 Task: Learn more about a business.
Action: Mouse moved to (909, 95)
Screenshot: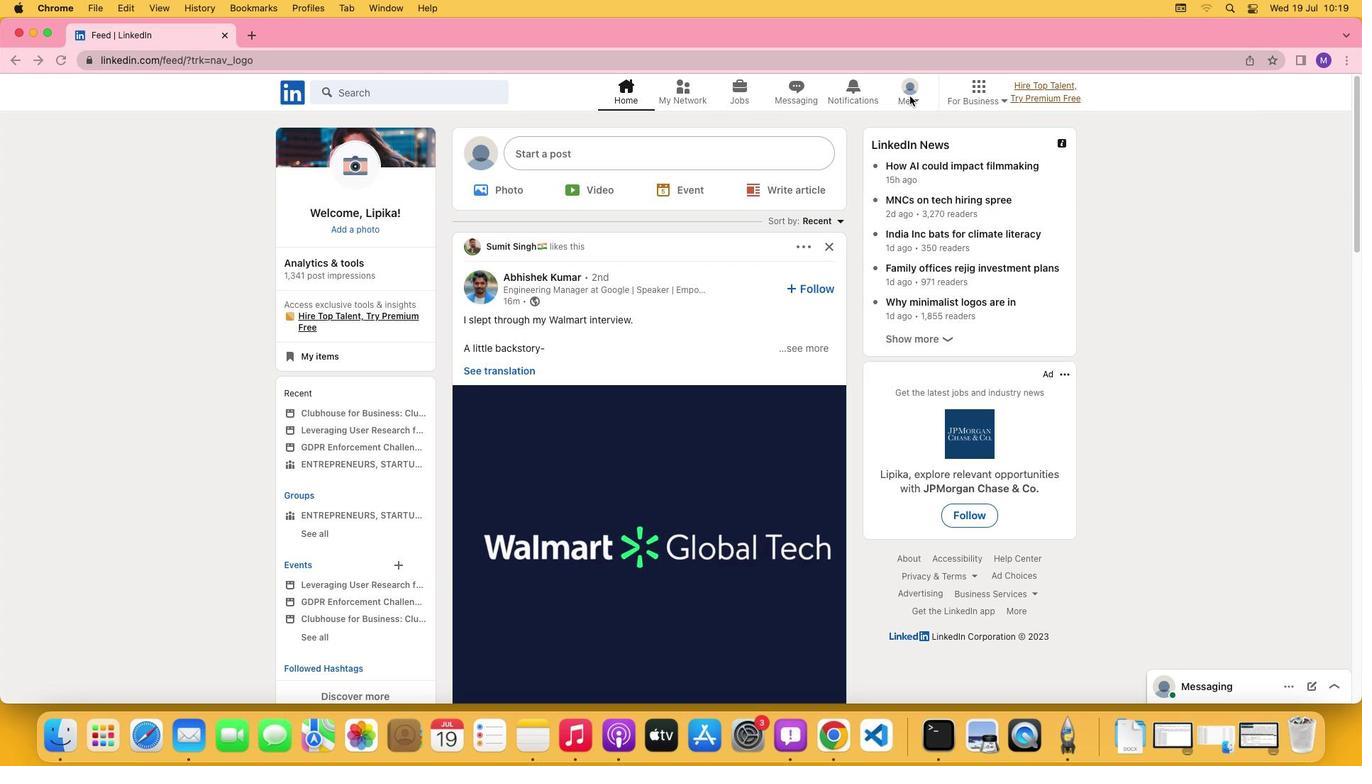 
Action: Mouse pressed left at (909, 95)
Screenshot: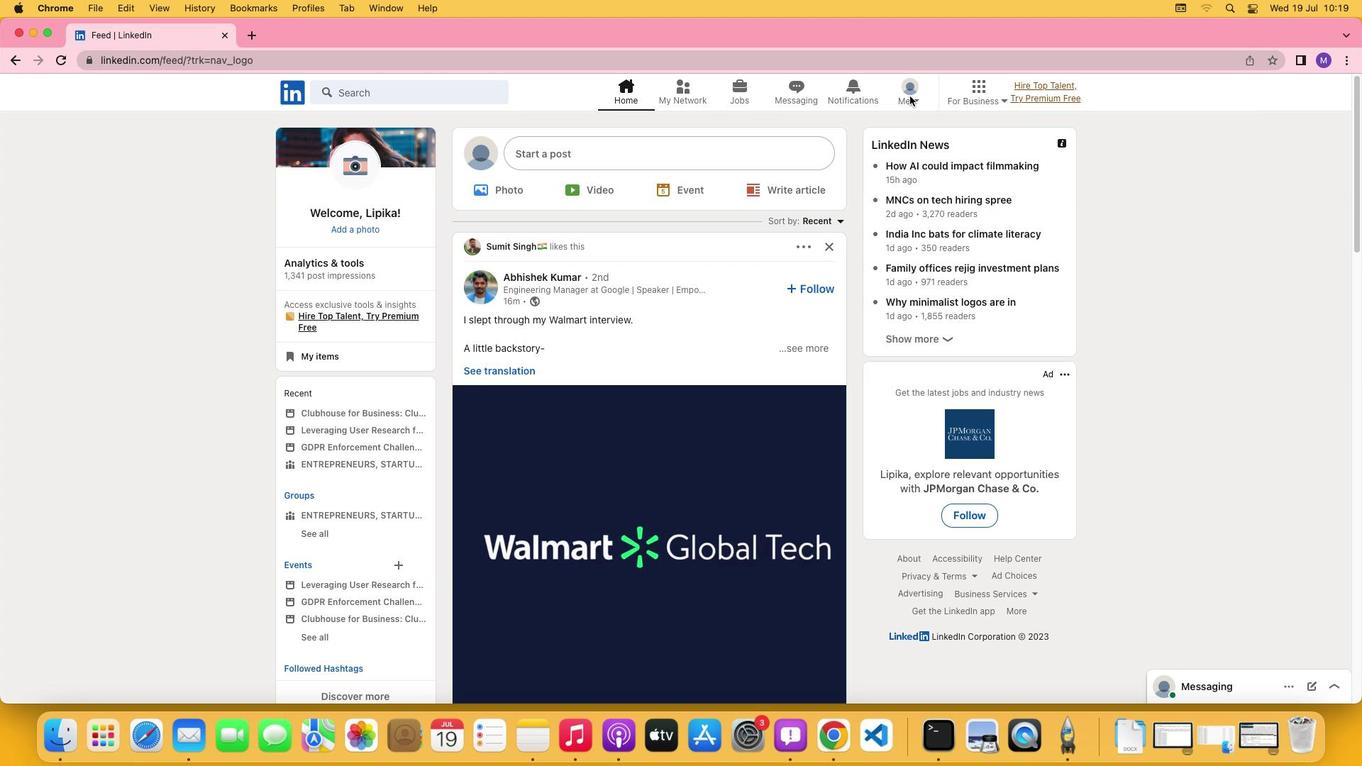 
Action: Mouse moved to (913, 100)
Screenshot: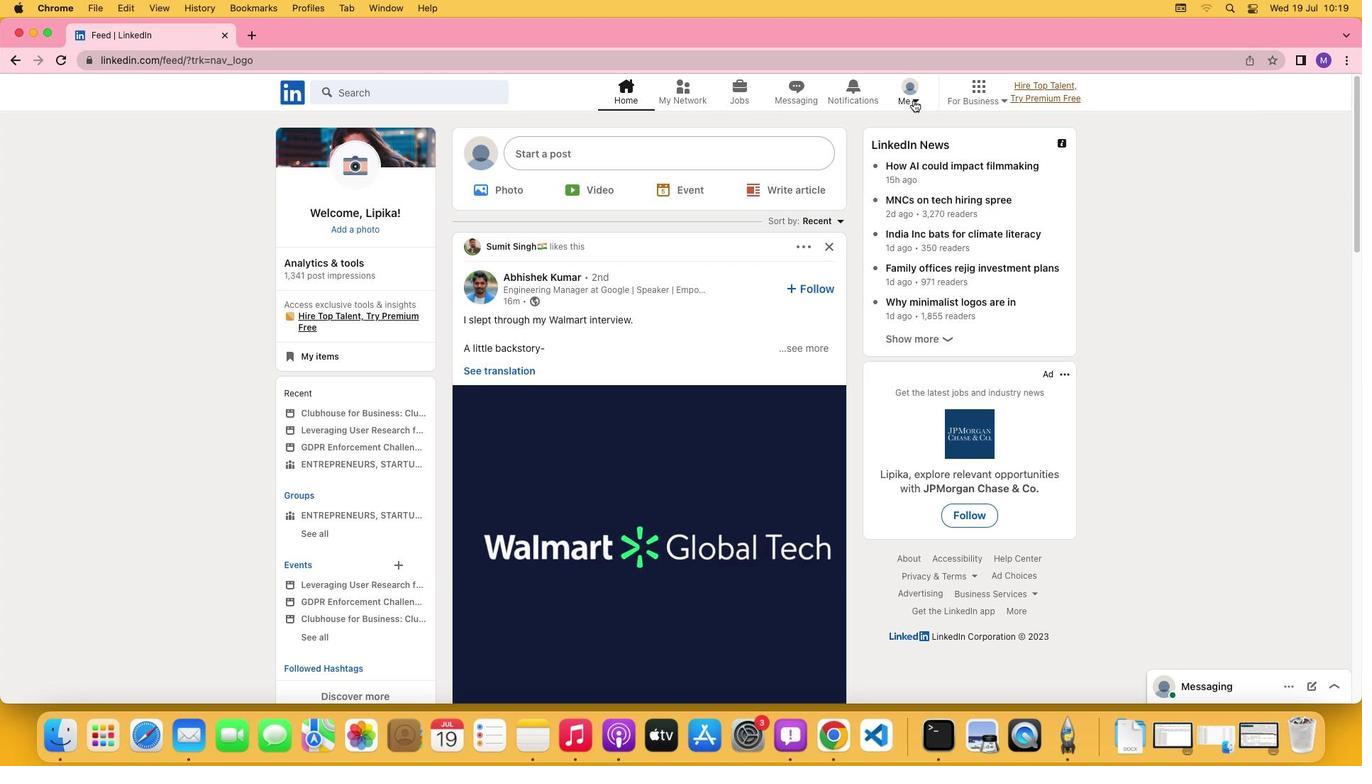 
Action: Mouse pressed left at (913, 100)
Screenshot: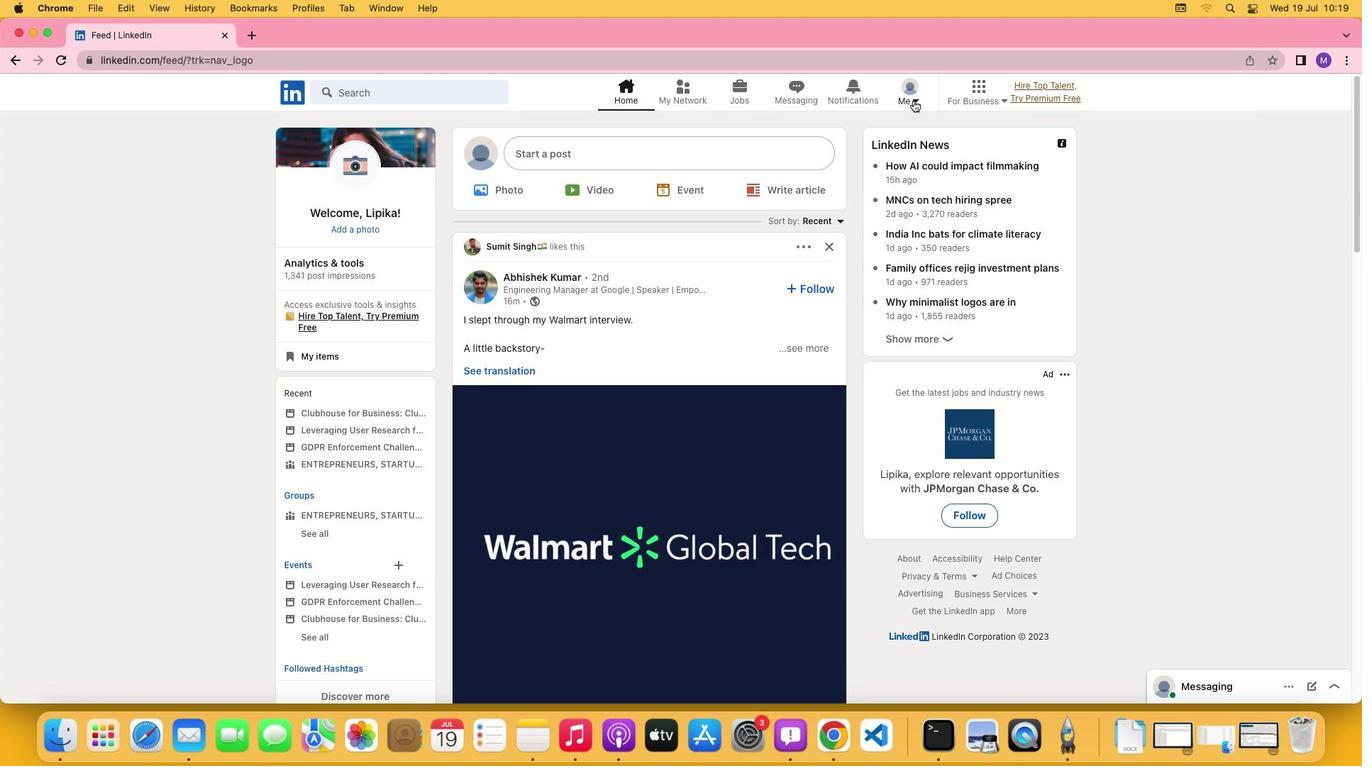
Action: Mouse moved to (779, 244)
Screenshot: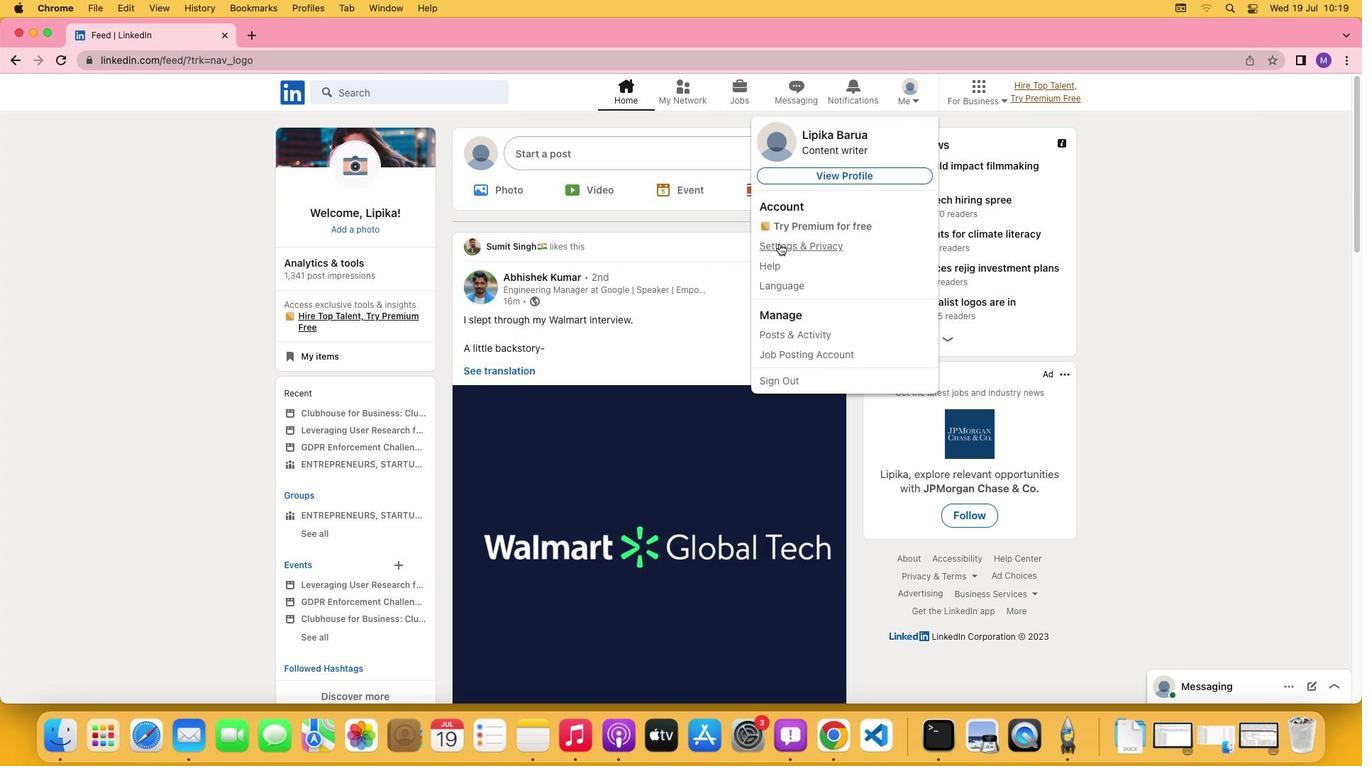 
Action: Mouse pressed left at (779, 244)
Screenshot: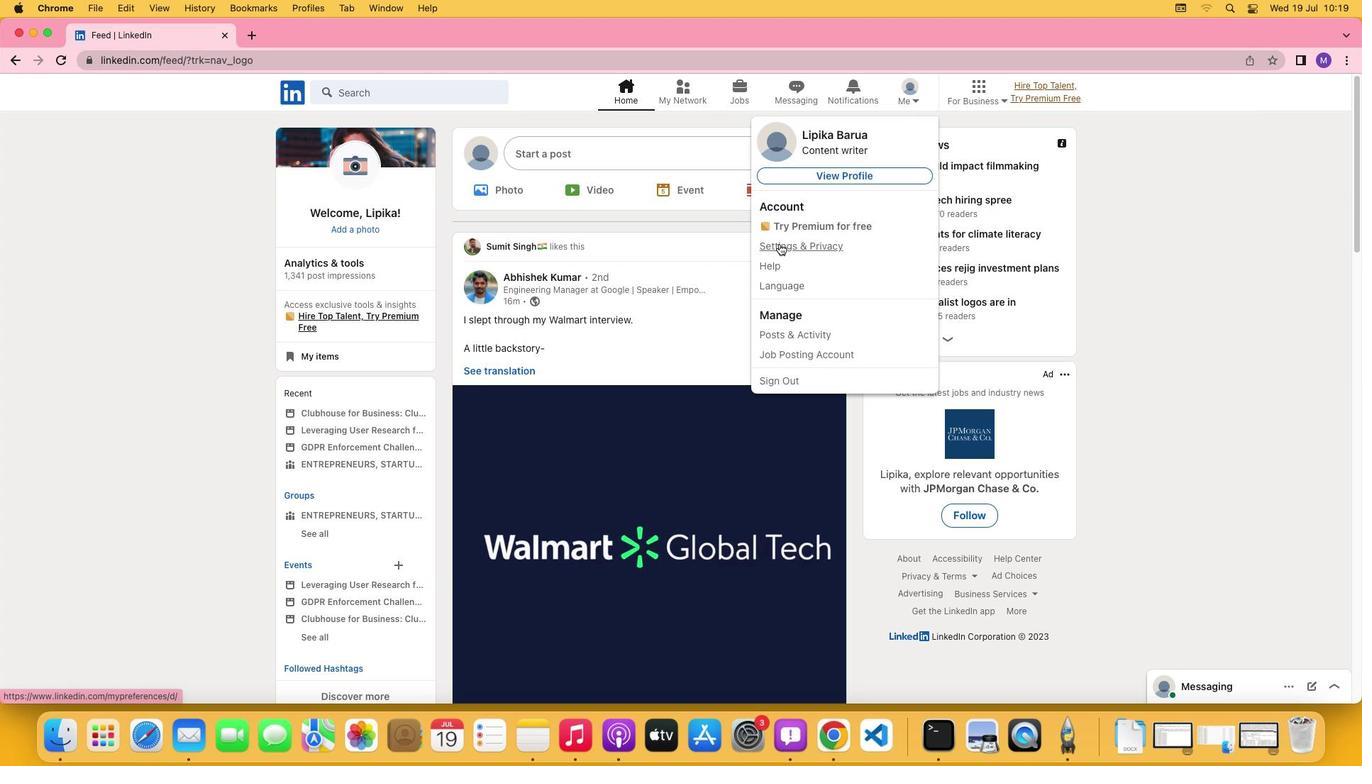 
Action: Mouse moved to (612, 420)
Screenshot: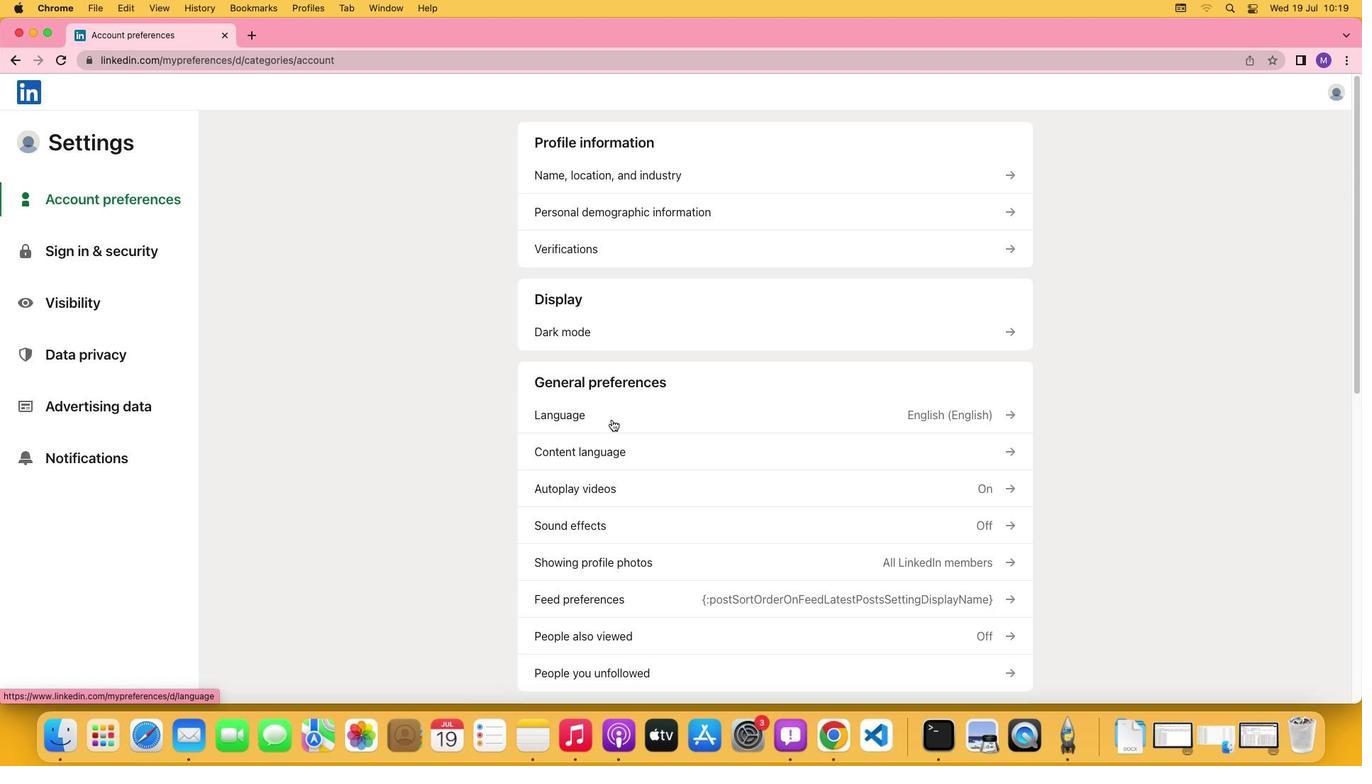 
Action: Mouse scrolled (612, 420) with delta (0, 0)
Screenshot: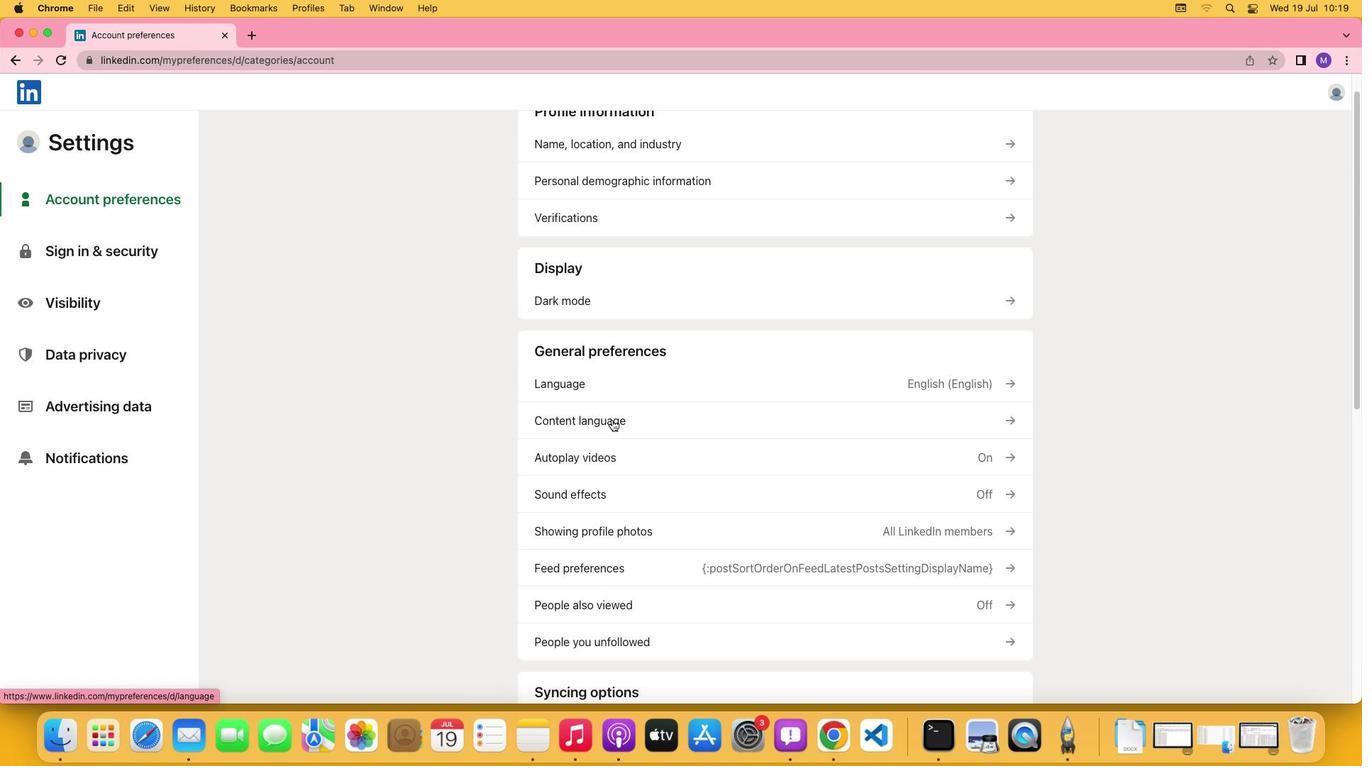 
Action: Mouse scrolled (612, 420) with delta (0, 0)
Screenshot: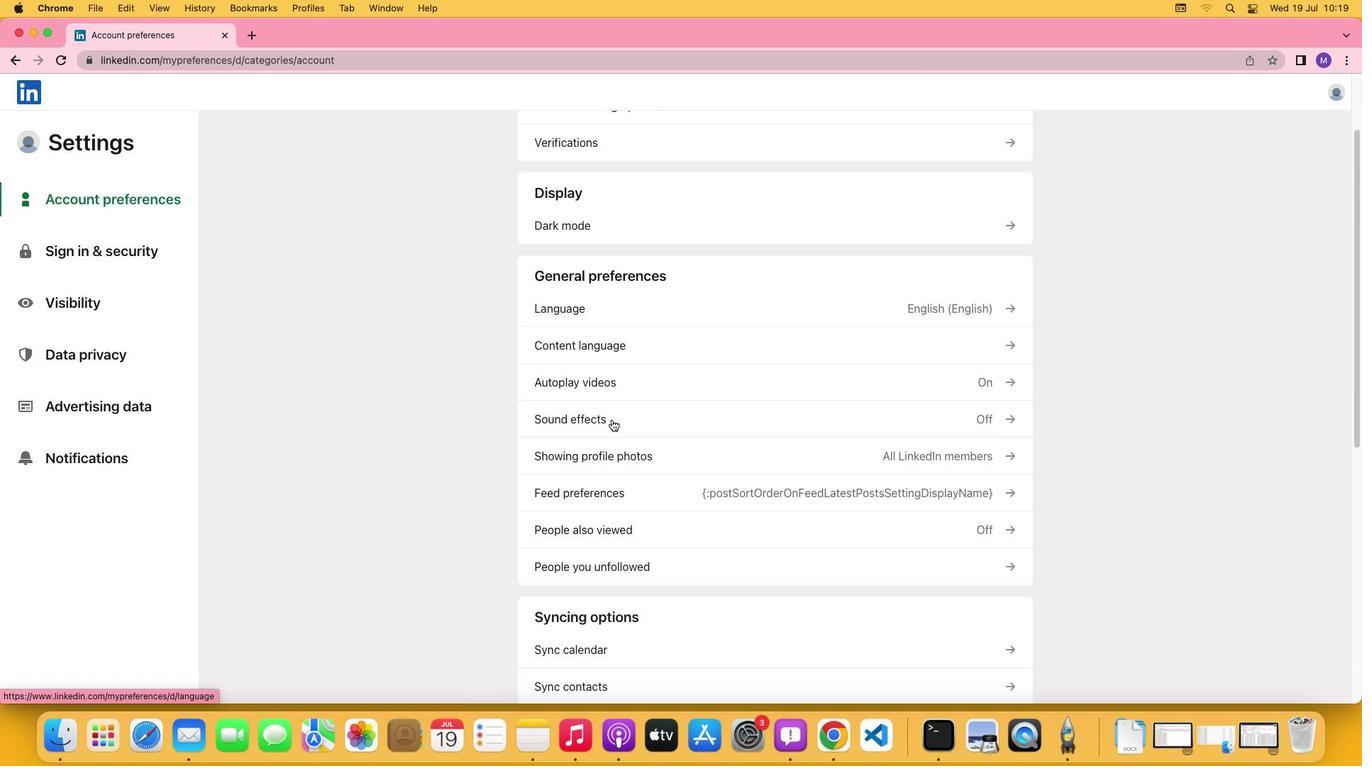 
Action: Mouse scrolled (612, 420) with delta (0, -2)
Screenshot: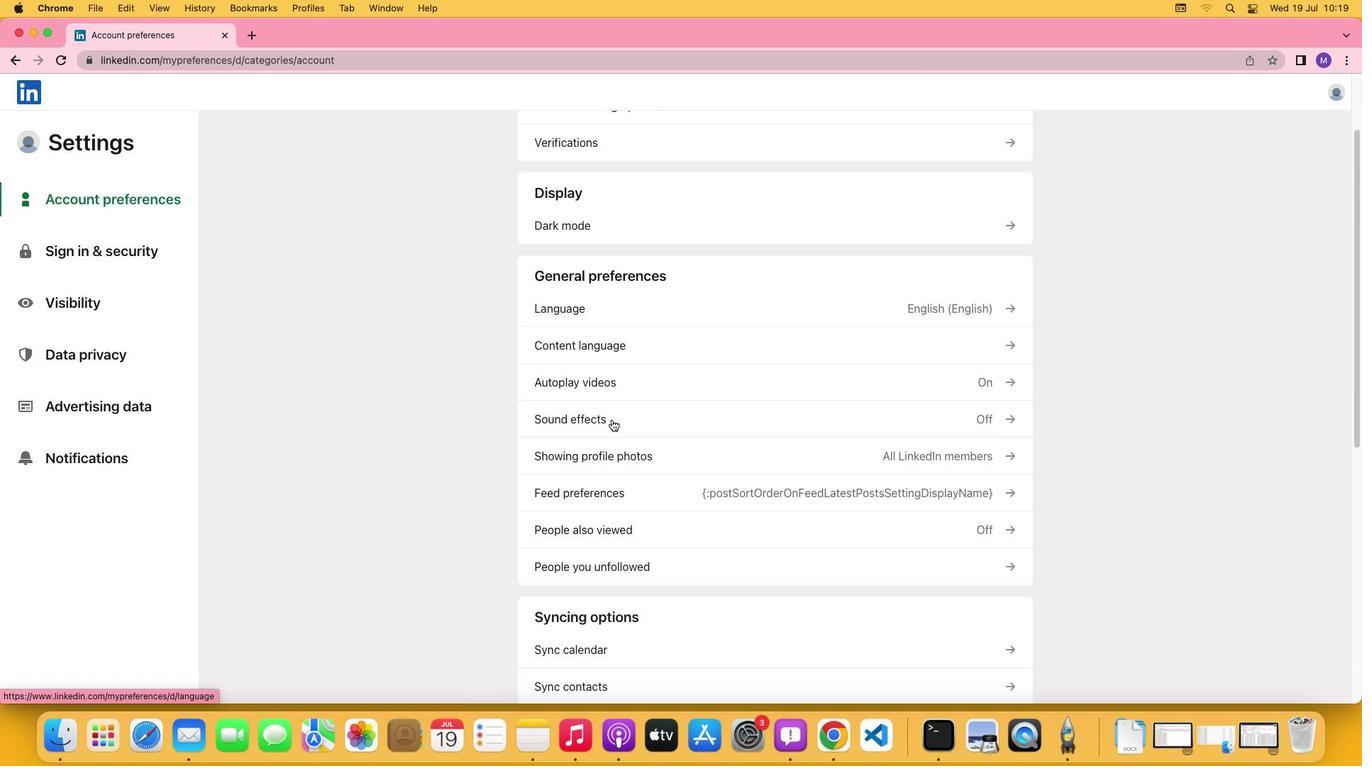 
Action: Mouse scrolled (612, 420) with delta (0, -3)
Screenshot: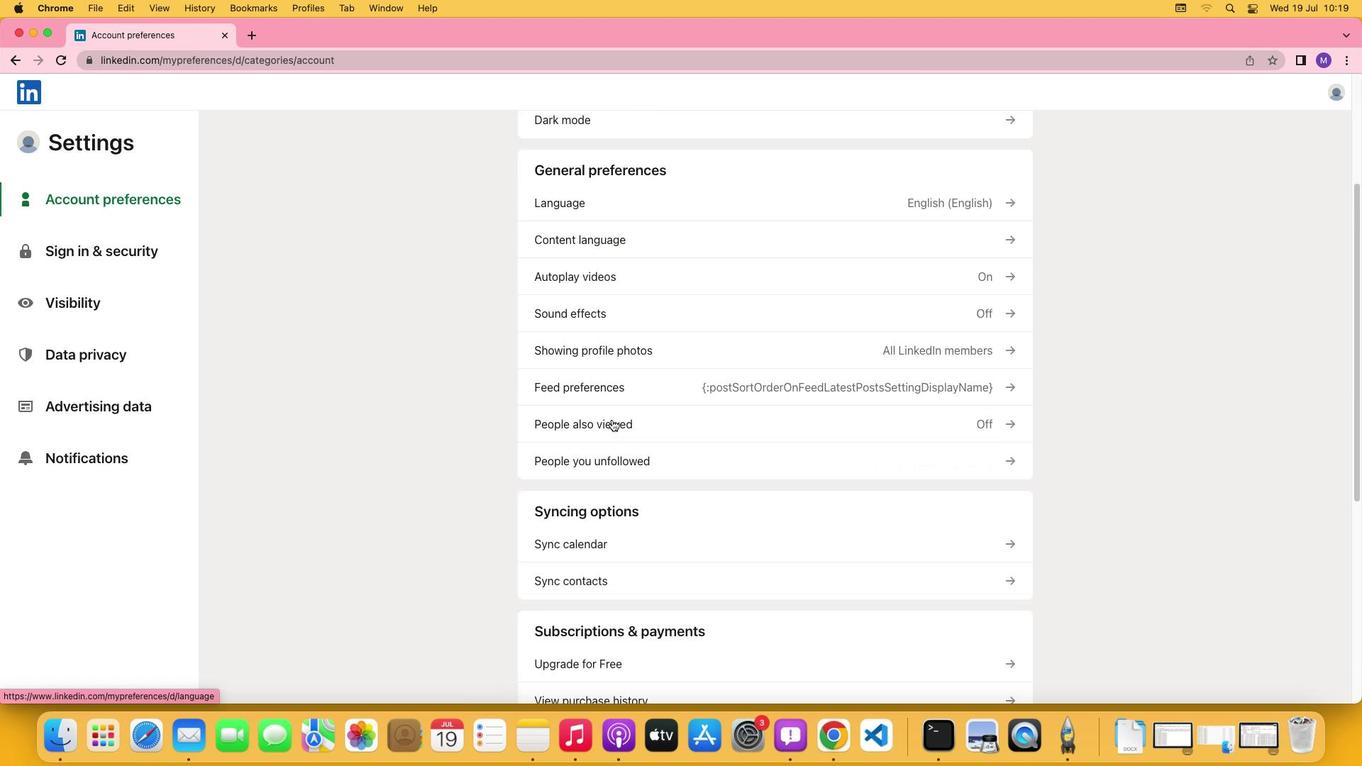 
Action: Mouse scrolled (612, 420) with delta (0, 0)
Screenshot: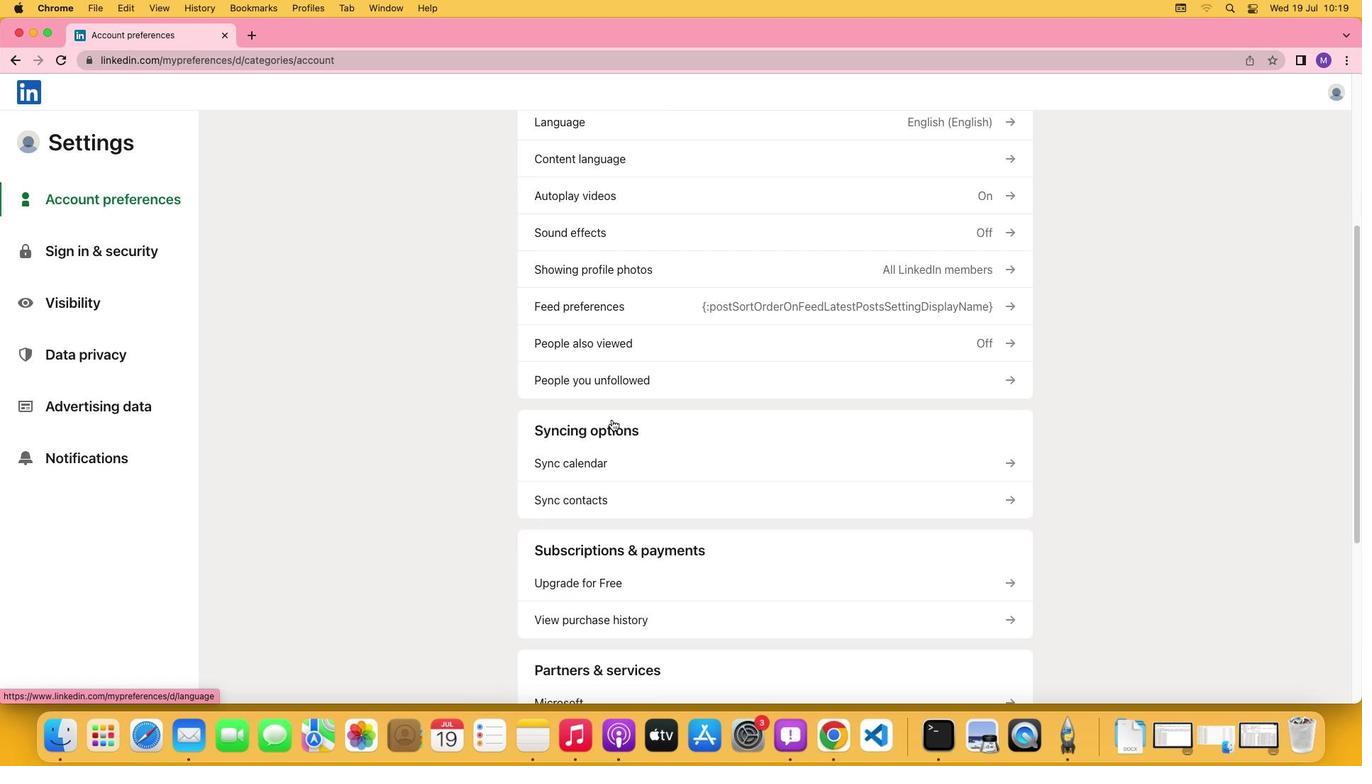 
Action: Mouse scrolled (612, 420) with delta (0, 0)
Screenshot: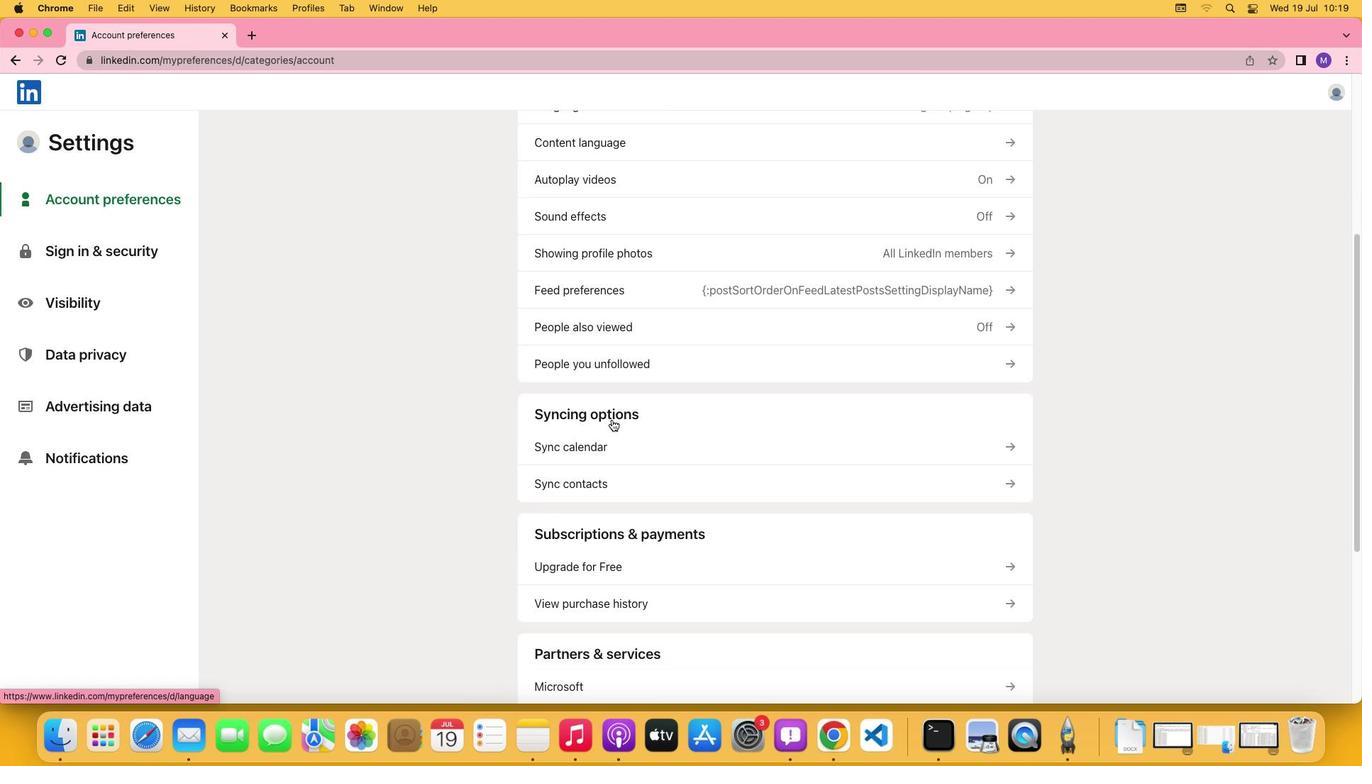 
Action: Mouse scrolled (612, 420) with delta (0, -1)
Screenshot: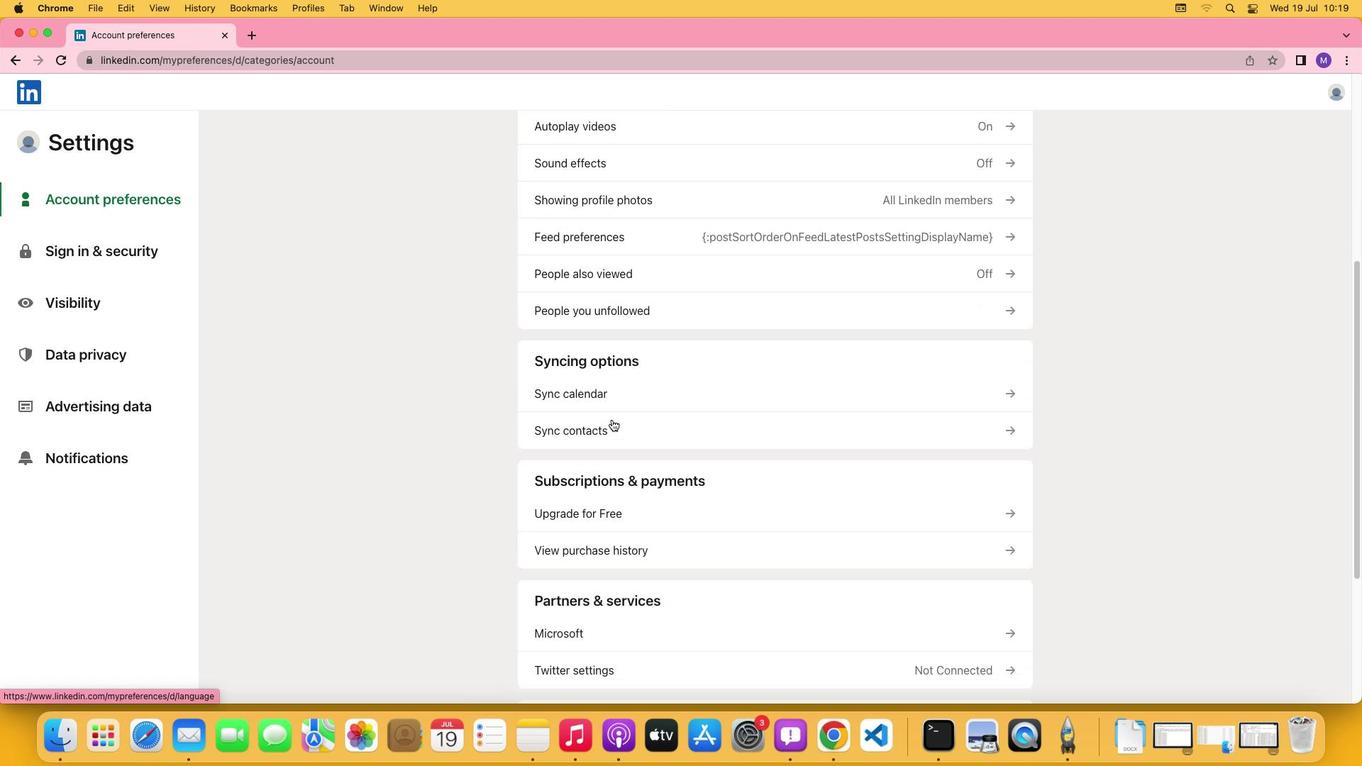 
Action: Mouse moved to (576, 485)
Screenshot: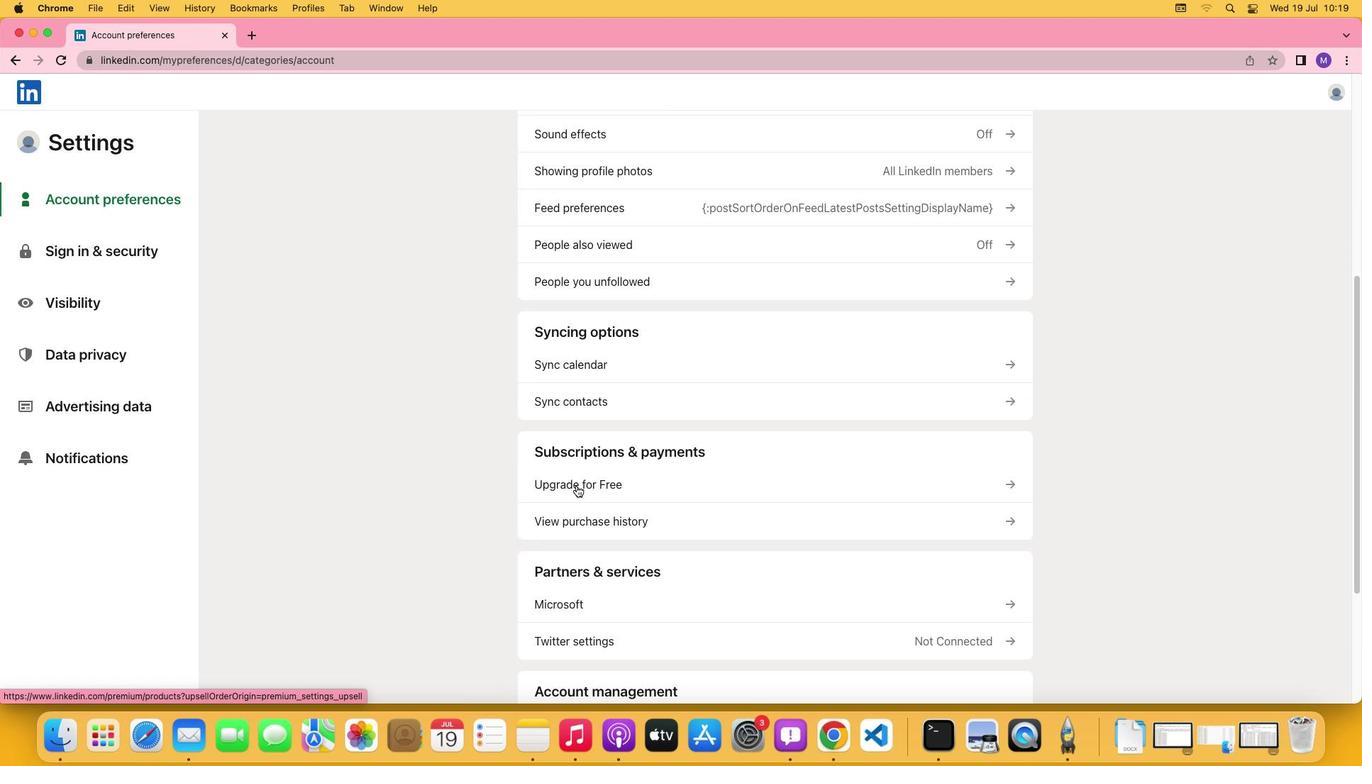 
Action: Mouse pressed left at (576, 485)
Screenshot: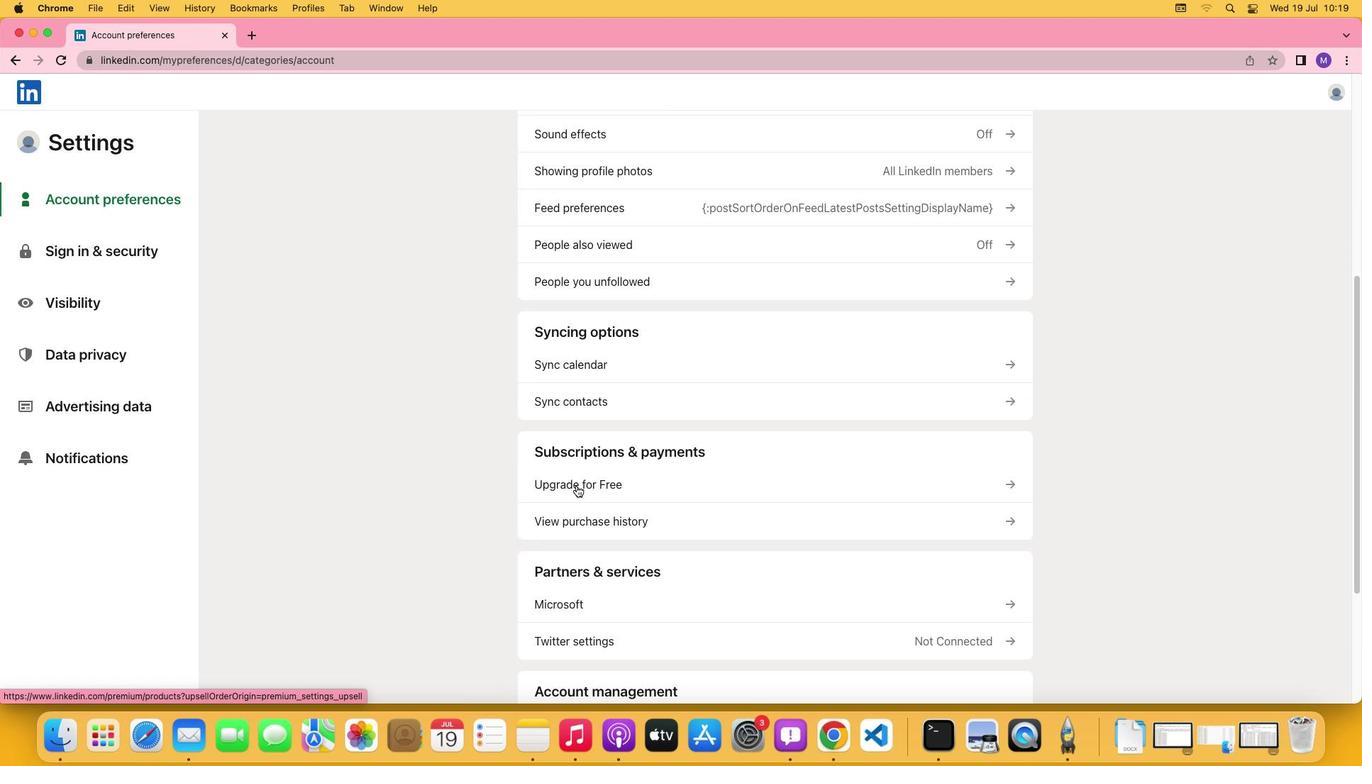 
Action: Mouse moved to (510, 383)
Screenshot: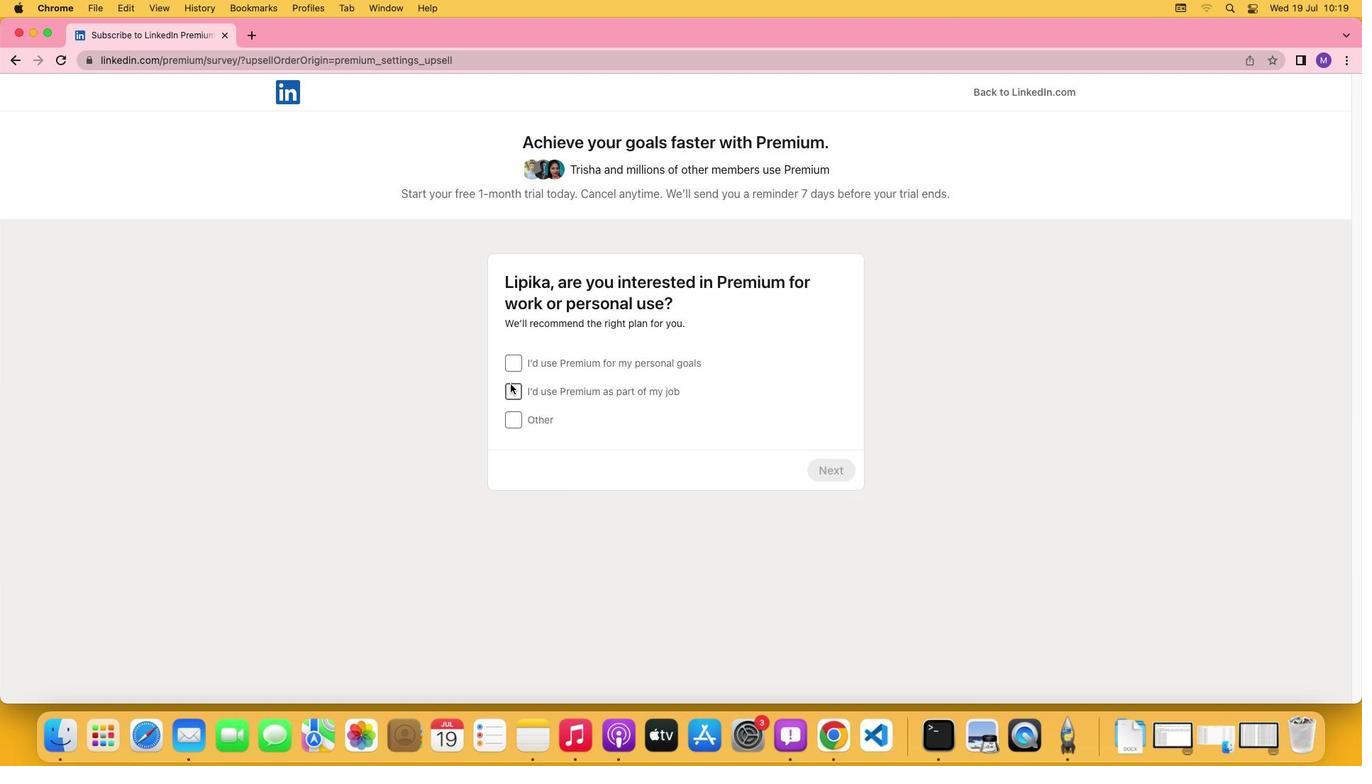 
Action: Mouse pressed left at (510, 383)
Screenshot: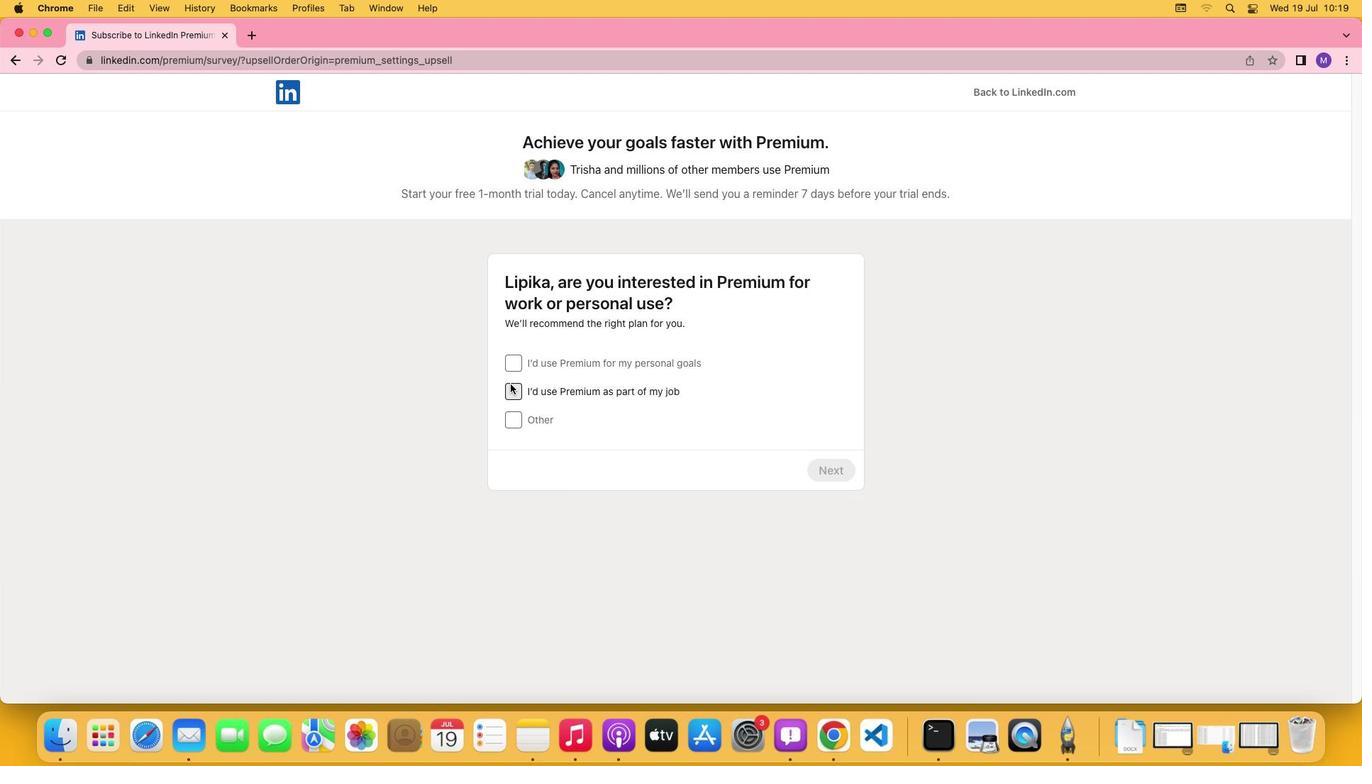 
Action: Mouse moved to (834, 464)
Screenshot: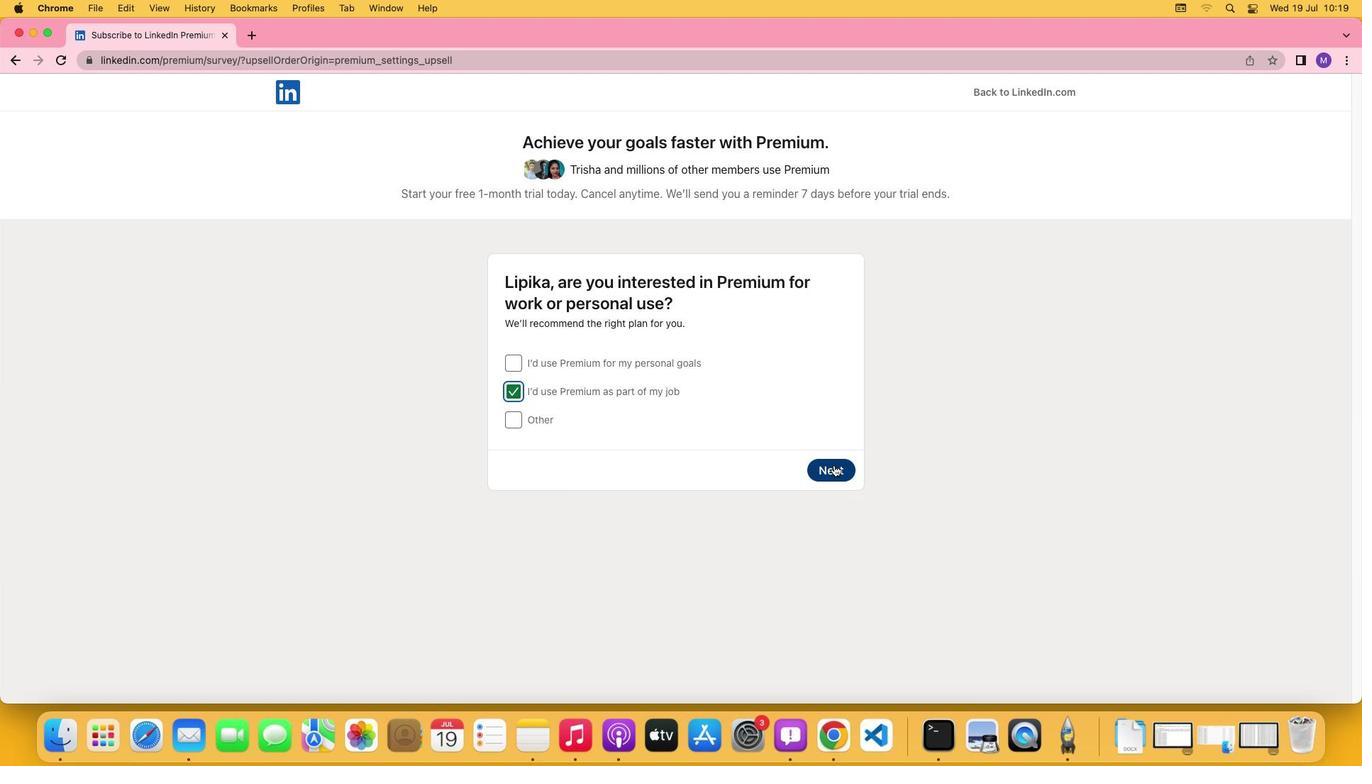 
Action: Mouse pressed left at (834, 464)
Screenshot: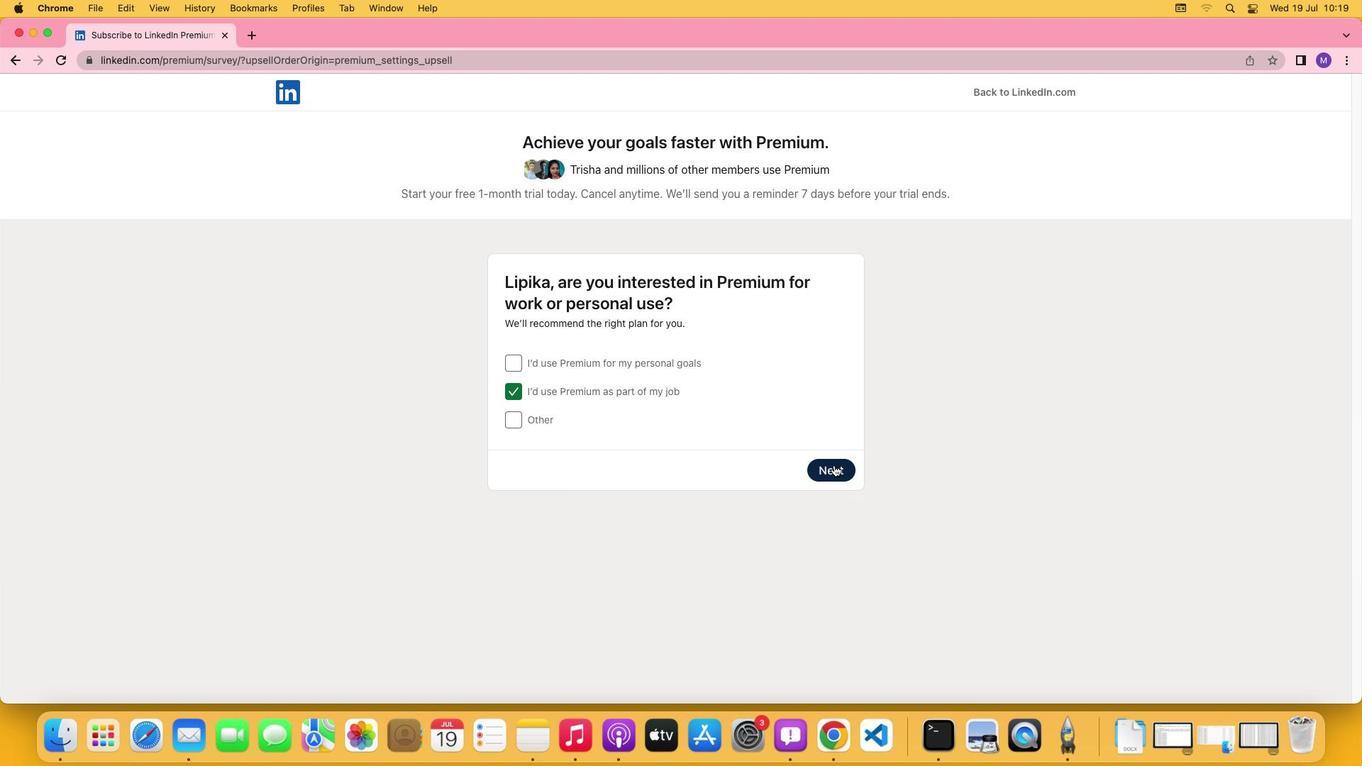 
Action: Mouse moved to (832, 530)
Screenshot: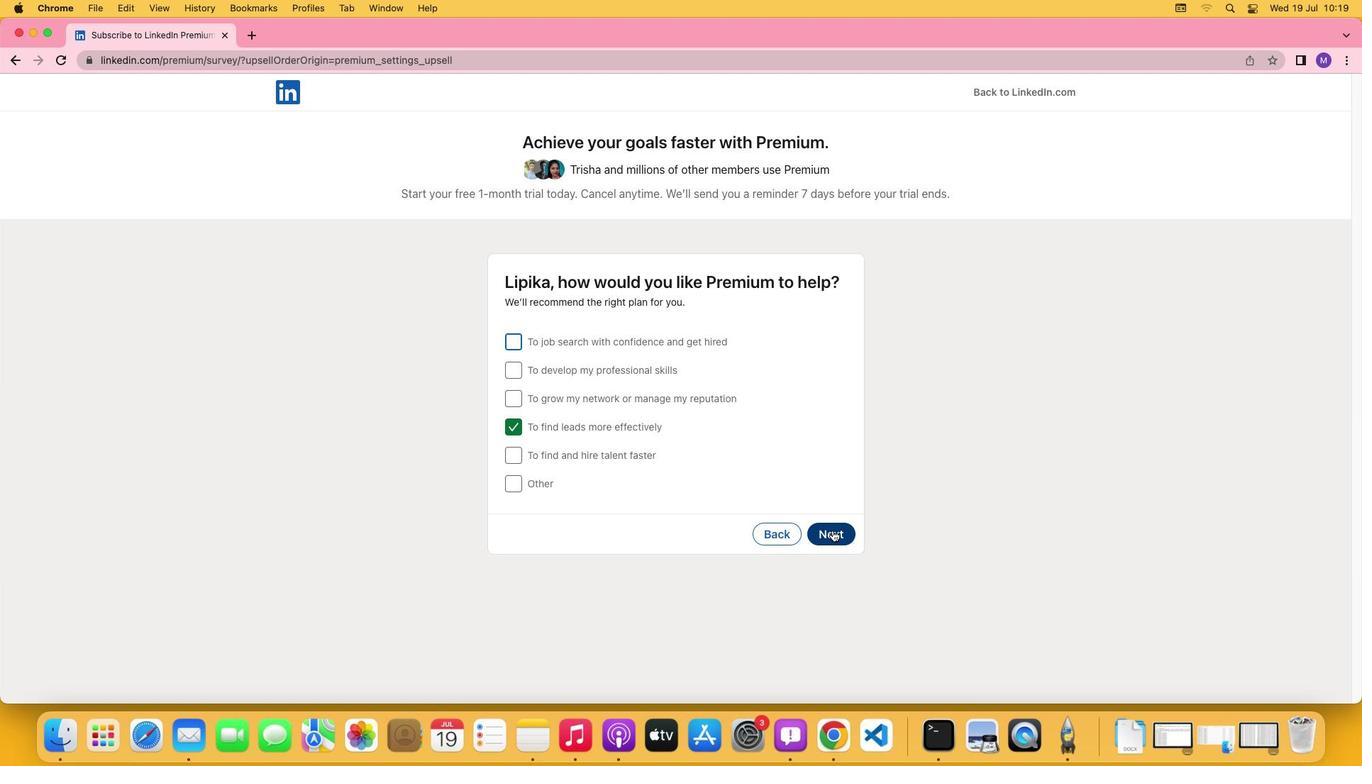 
Action: Mouse pressed left at (832, 530)
Screenshot: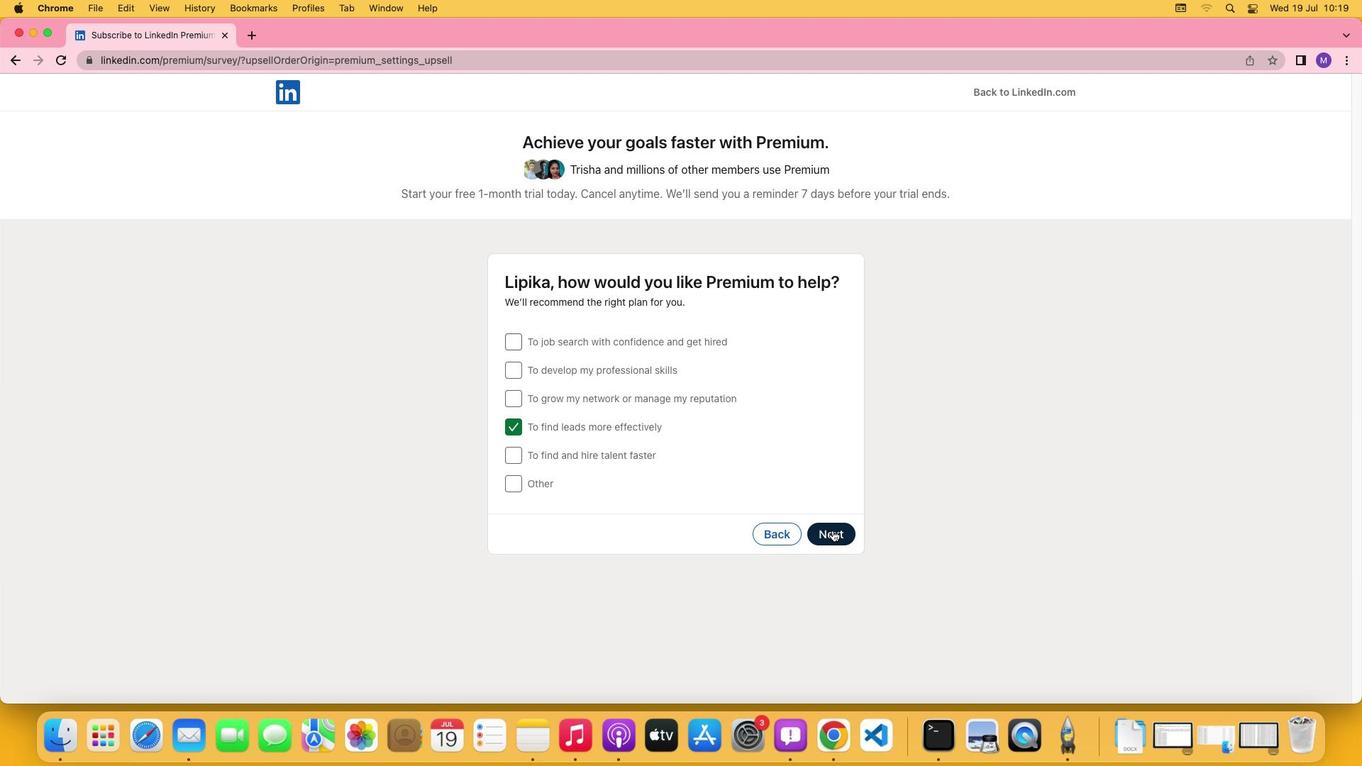 
Action: Mouse moved to (518, 433)
Screenshot: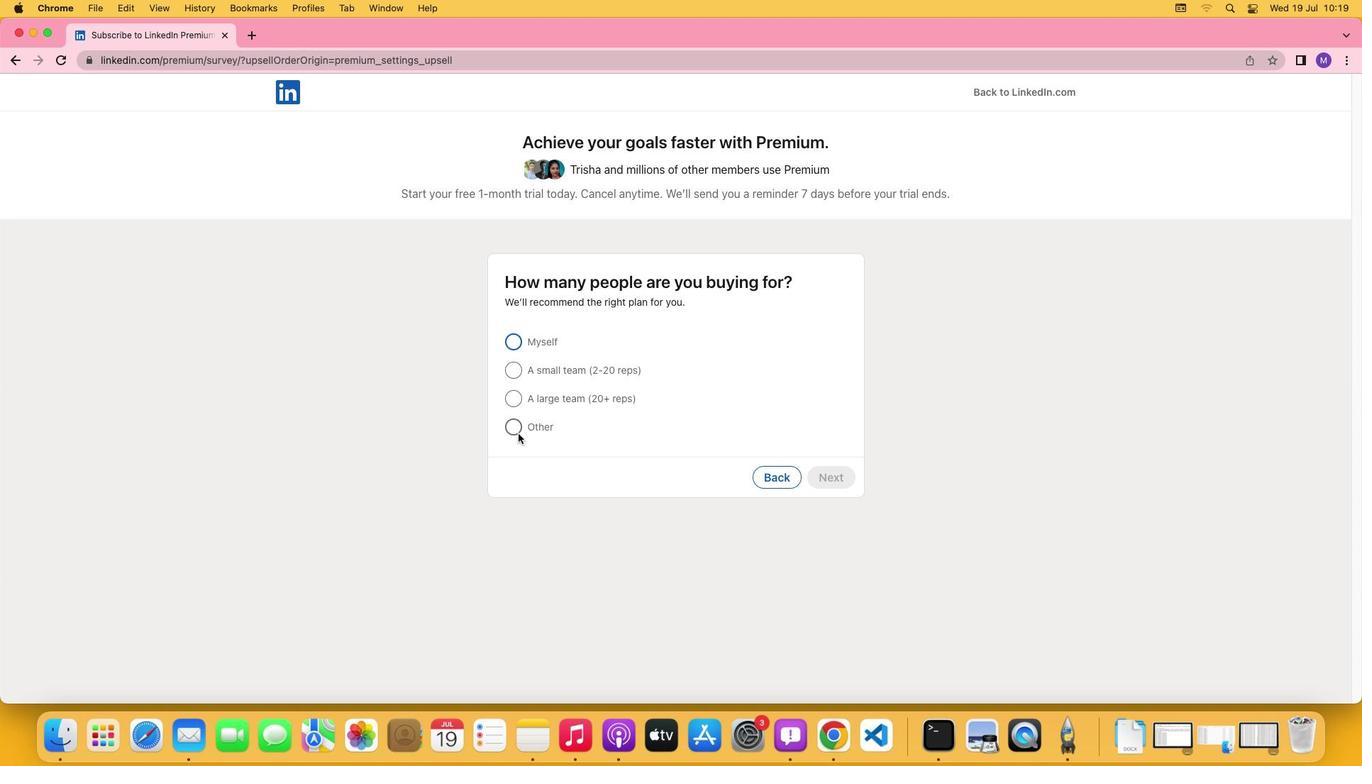 
Action: Mouse pressed left at (518, 433)
Screenshot: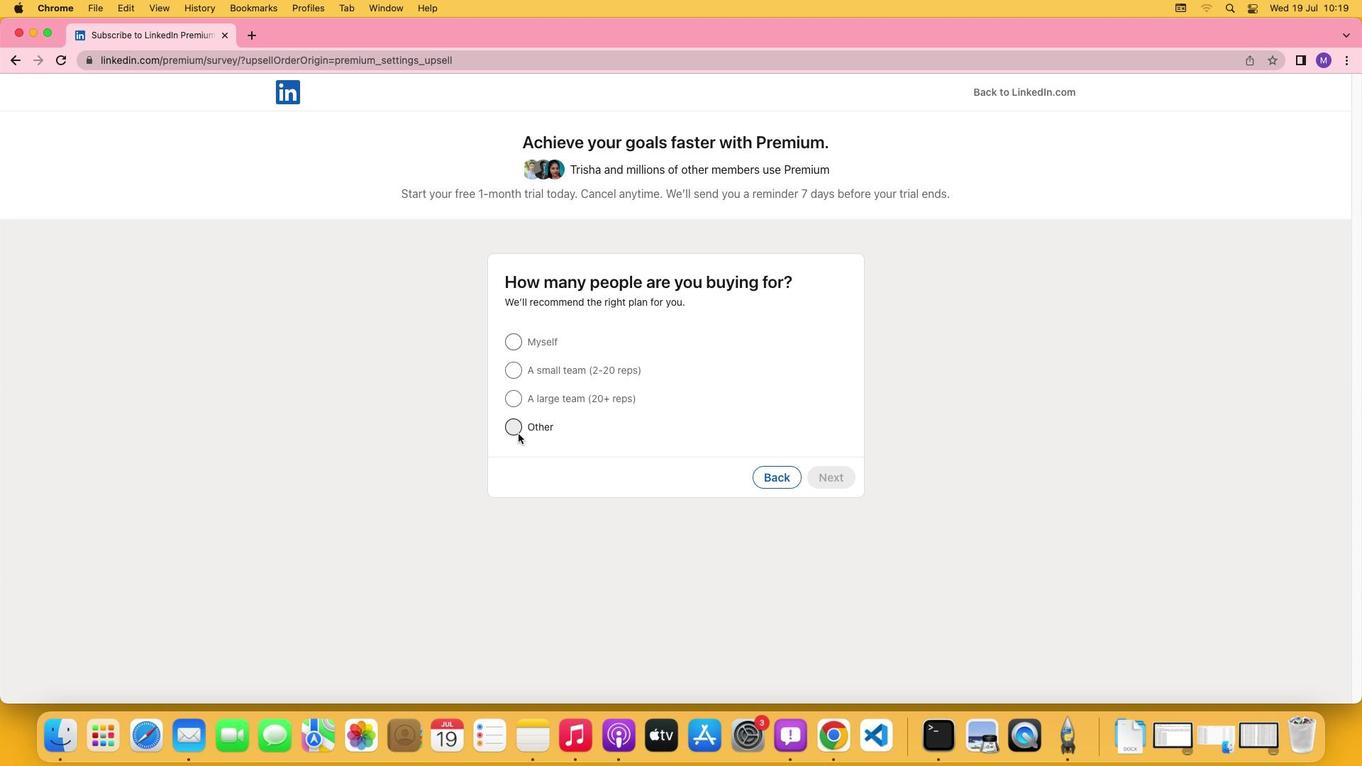 
Action: Mouse moved to (847, 480)
Screenshot: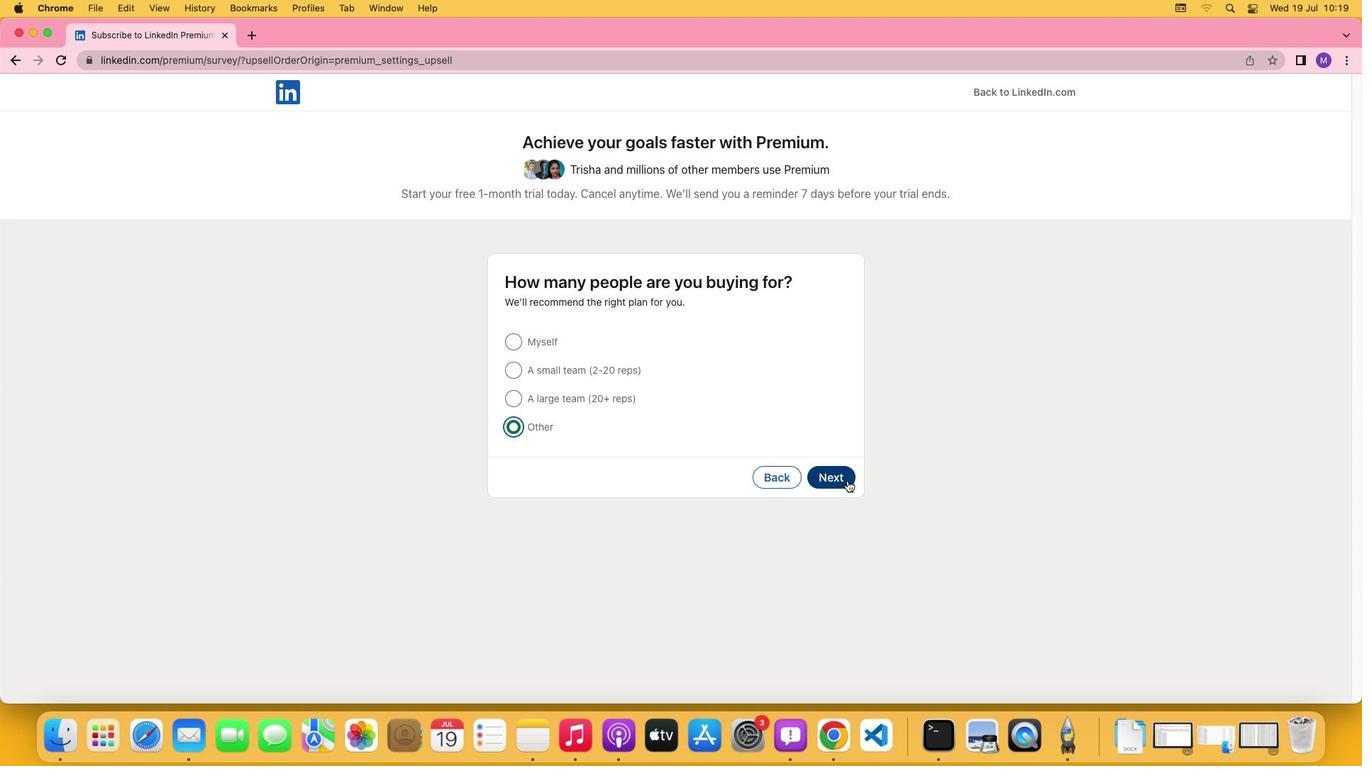 
Action: Mouse pressed left at (847, 480)
Screenshot: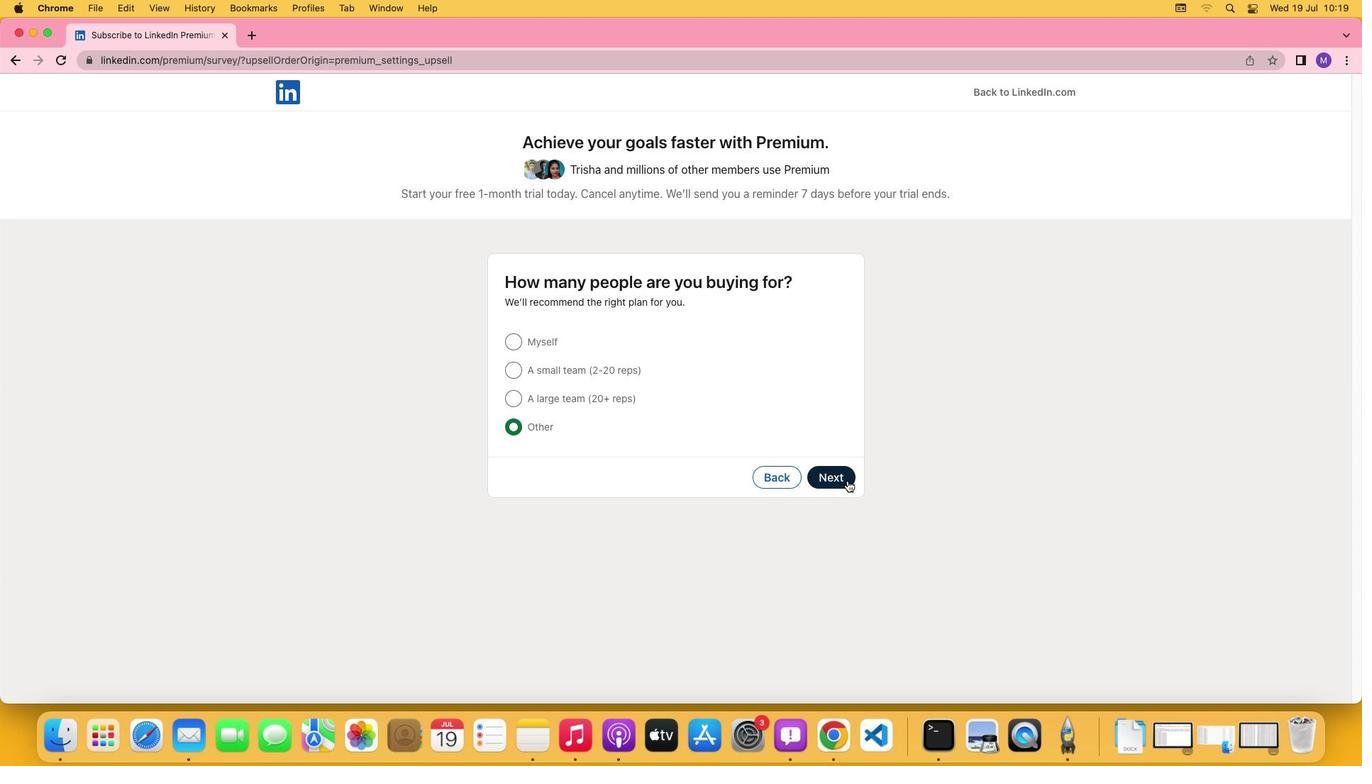 
Action: Mouse moved to (595, 561)
Screenshot: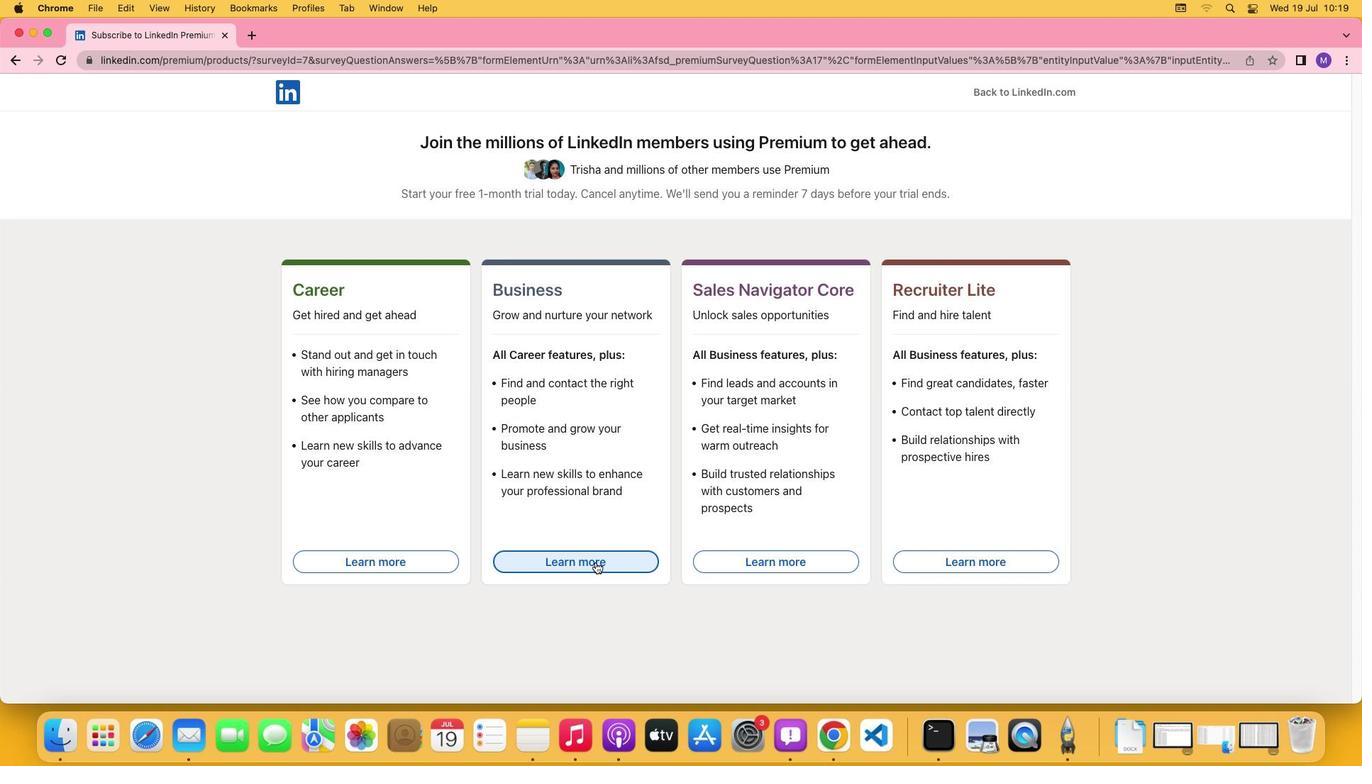 
Action: Mouse pressed left at (595, 561)
Screenshot: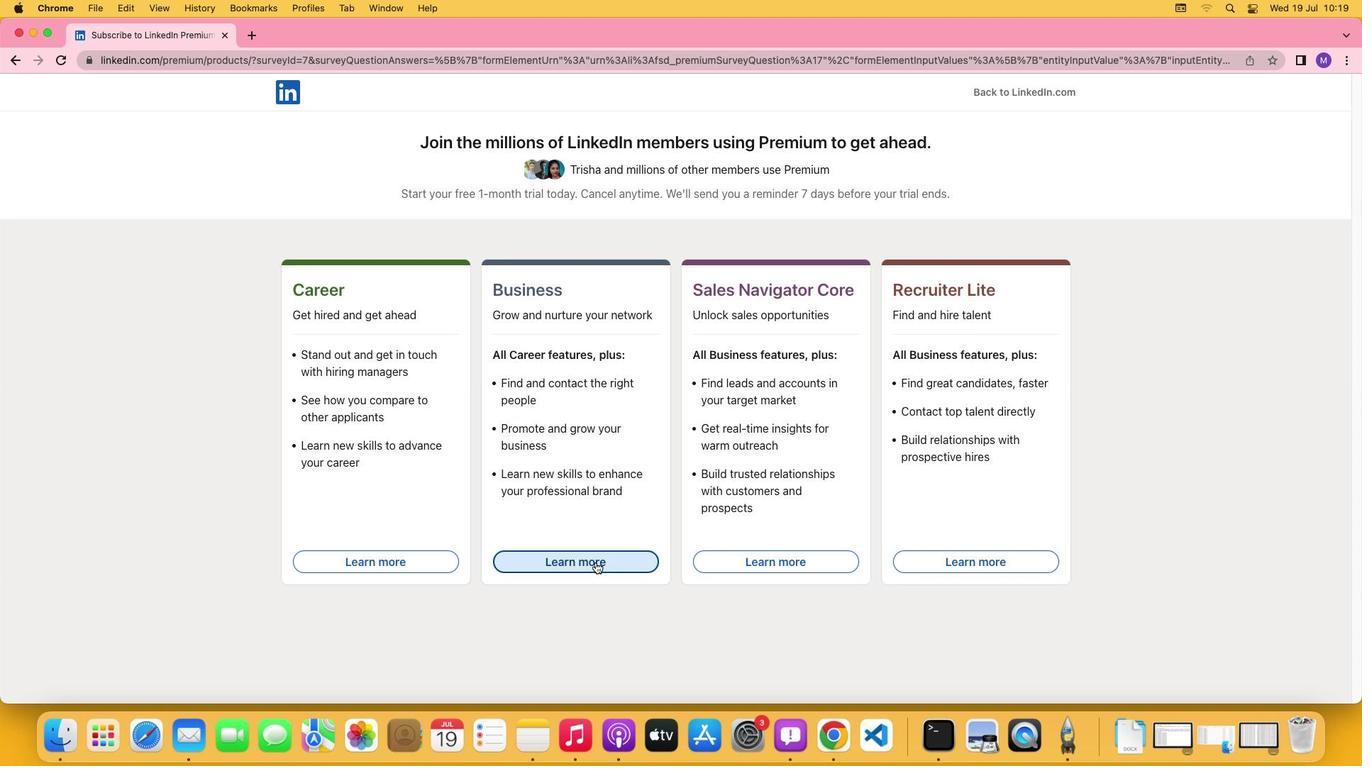 
